 Task: Filter jobs by Chandigarh location.
Action: Mouse moved to (260, 78)
Screenshot: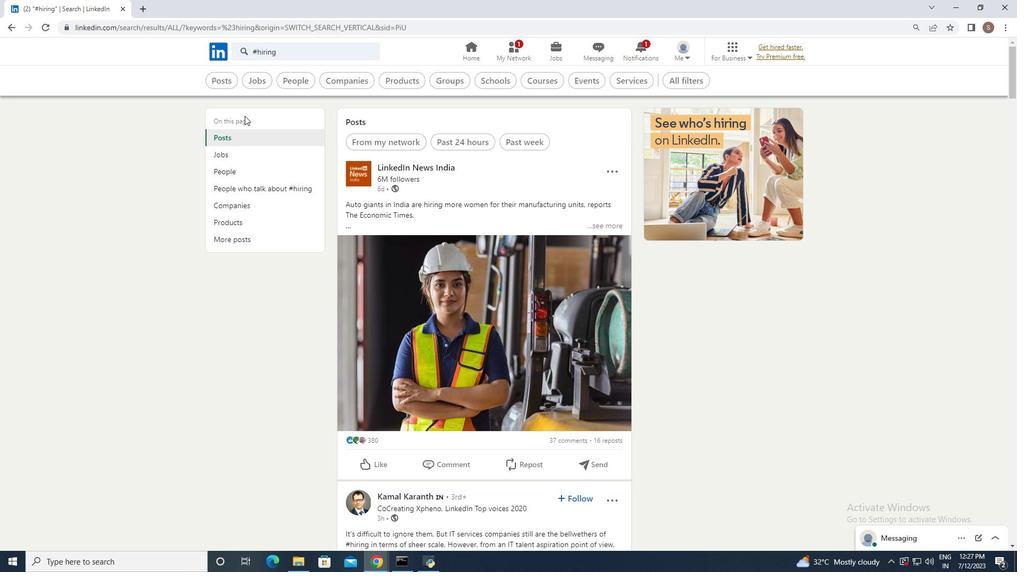 
Action: Mouse pressed left at (260, 78)
Screenshot: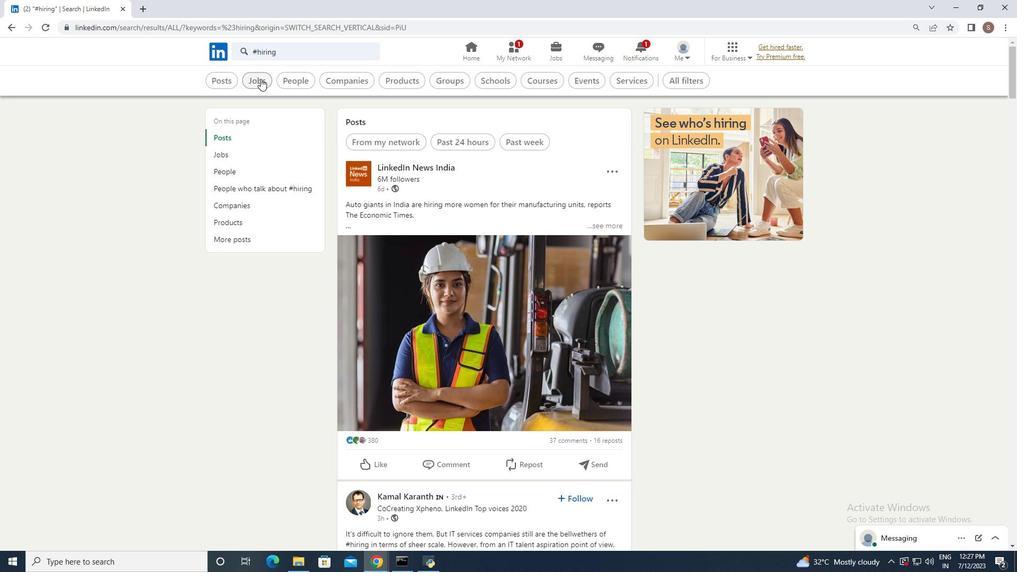 
Action: Mouse moved to (715, 84)
Screenshot: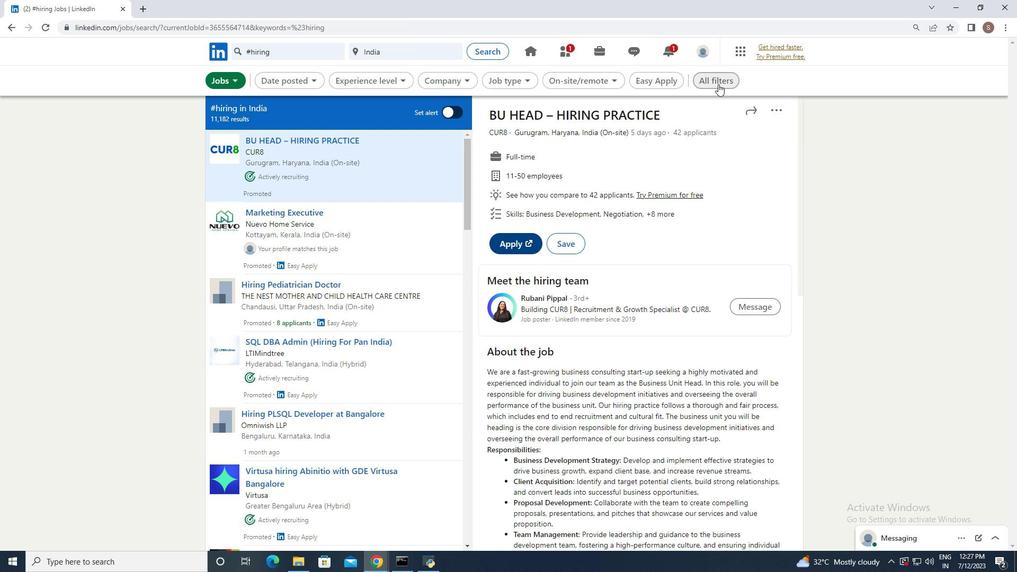 
Action: Mouse pressed left at (715, 84)
Screenshot: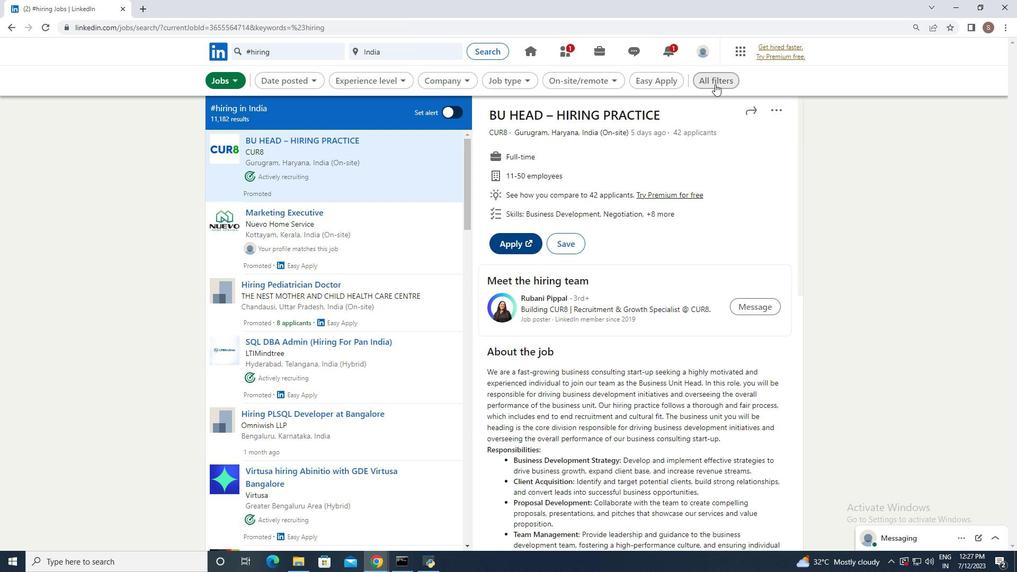 
Action: Mouse moved to (833, 348)
Screenshot: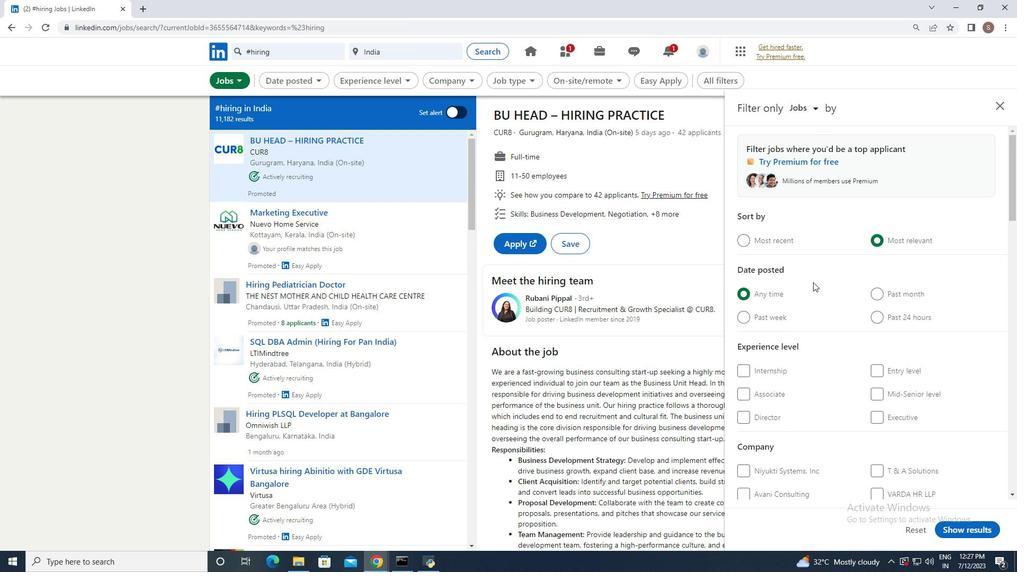 
Action: Mouse scrolled (833, 348) with delta (0, 0)
Screenshot: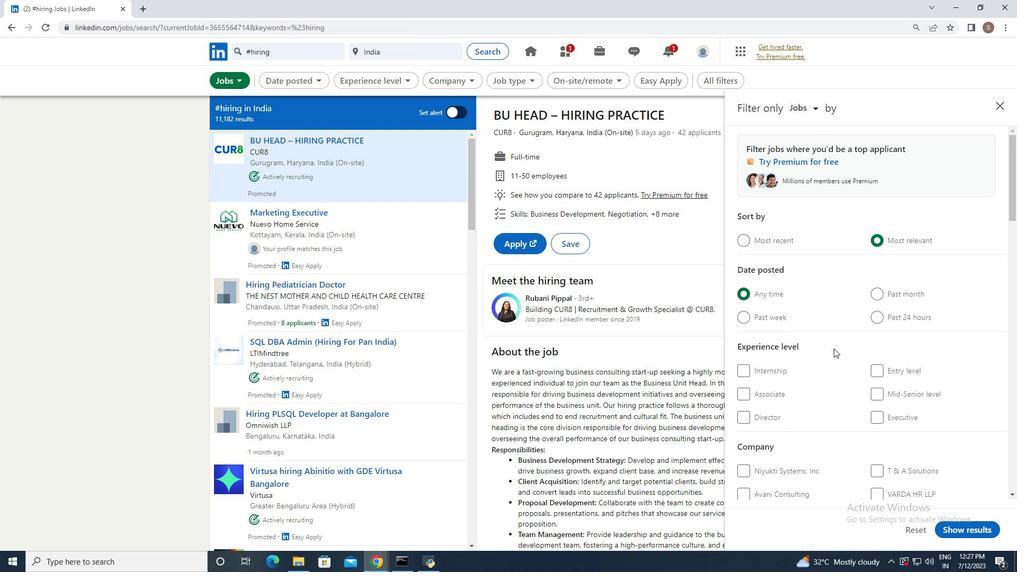 
Action: Mouse scrolled (833, 348) with delta (0, 0)
Screenshot: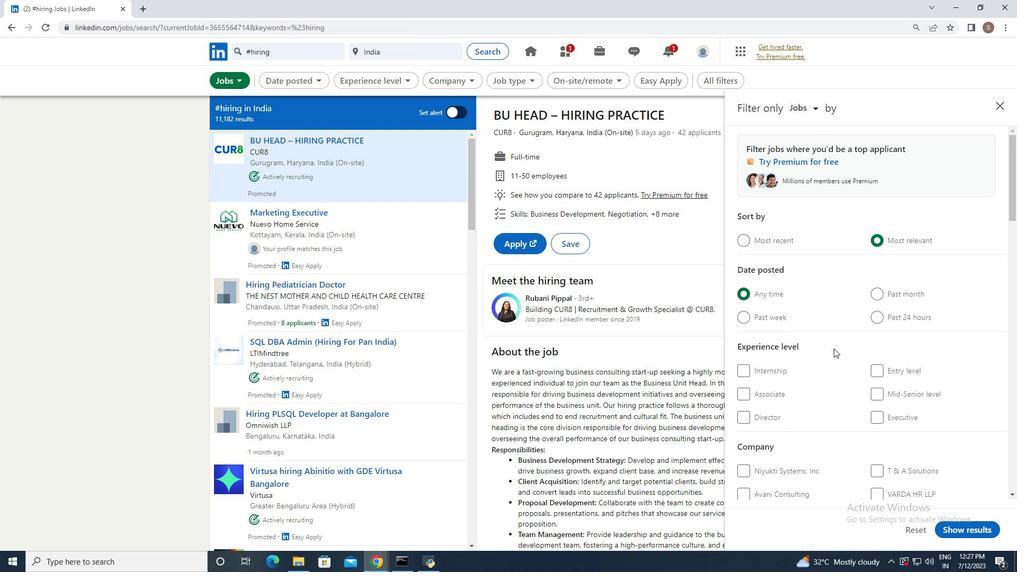 
Action: Mouse scrolled (833, 348) with delta (0, 0)
Screenshot: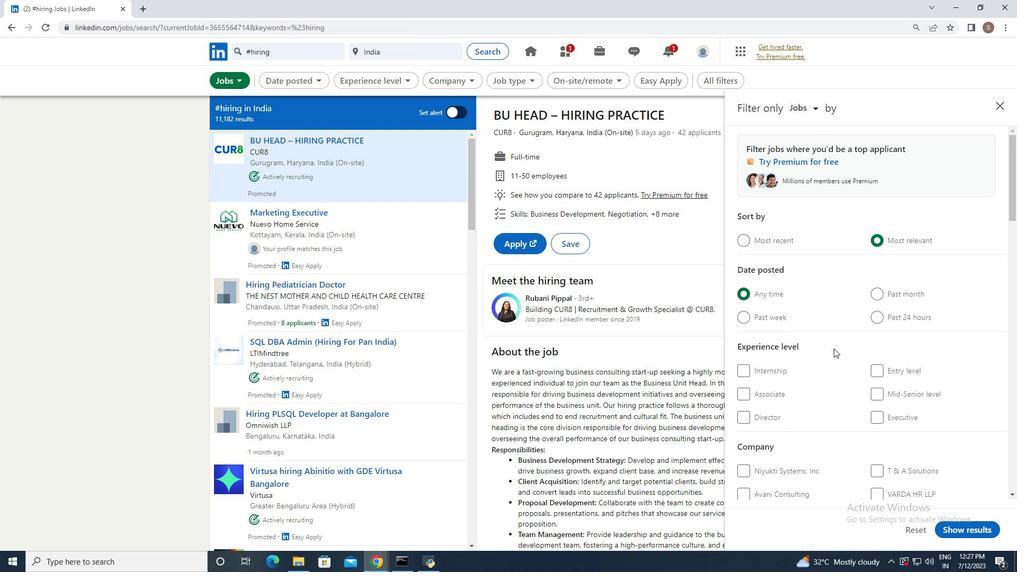 
Action: Mouse scrolled (833, 348) with delta (0, 0)
Screenshot: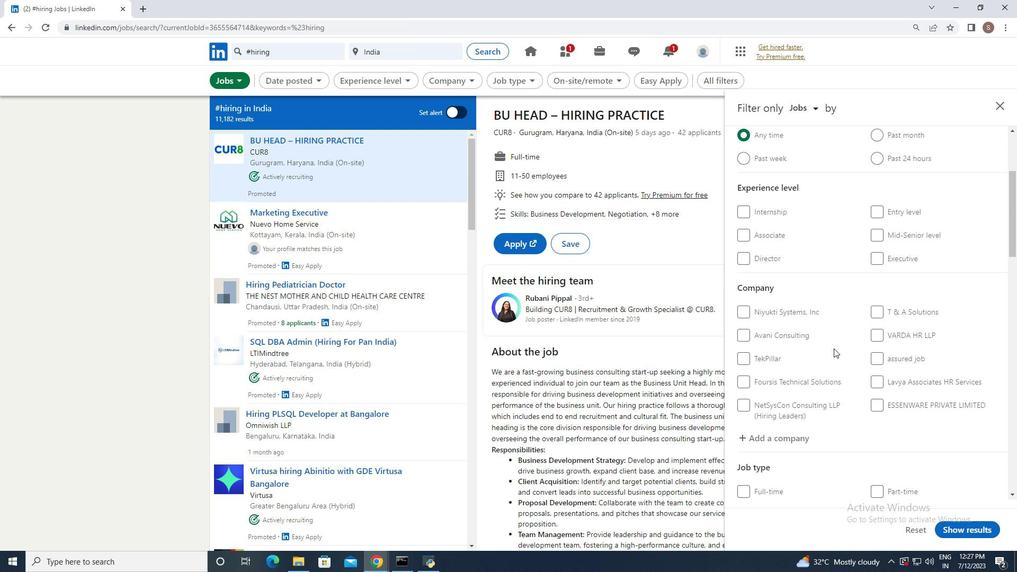 
Action: Mouse scrolled (833, 348) with delta (0, 0)
Screenshot: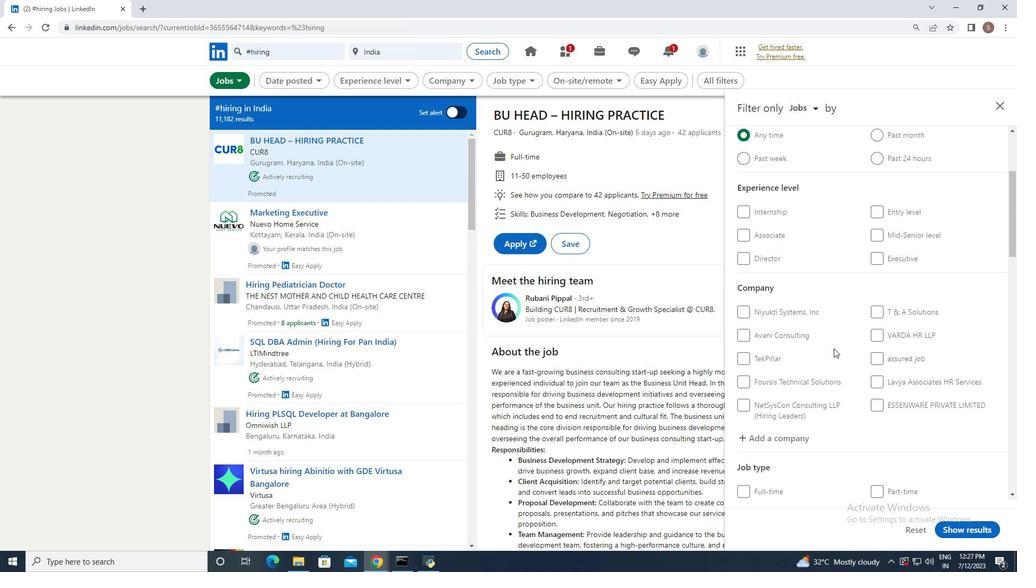 
Action: Mouse scrolled (833, 348) with delta (0, 0)
Screenshot: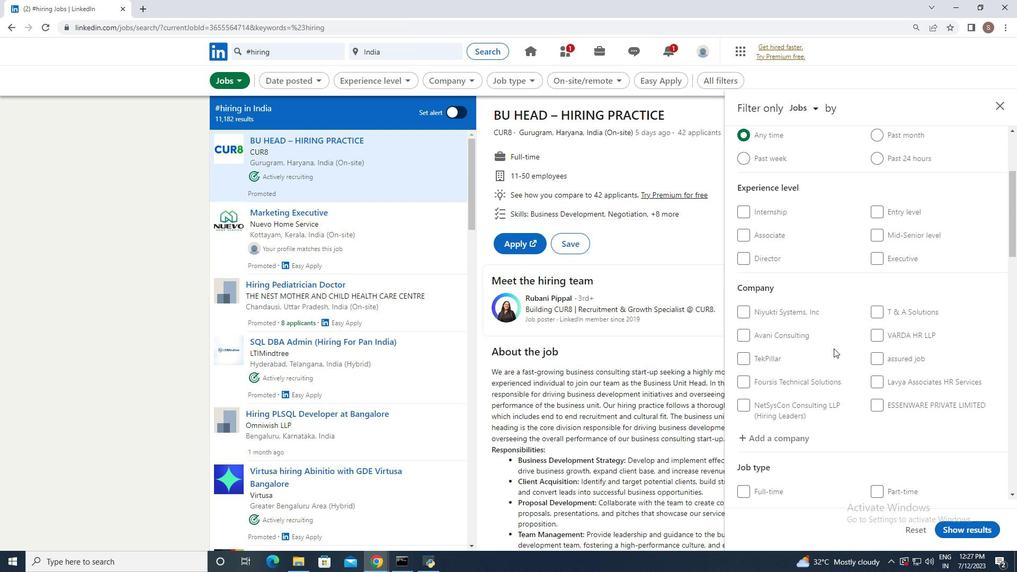 
Action: Mouse scrolled (833, 348) with delta (0, 0)
Screenshot: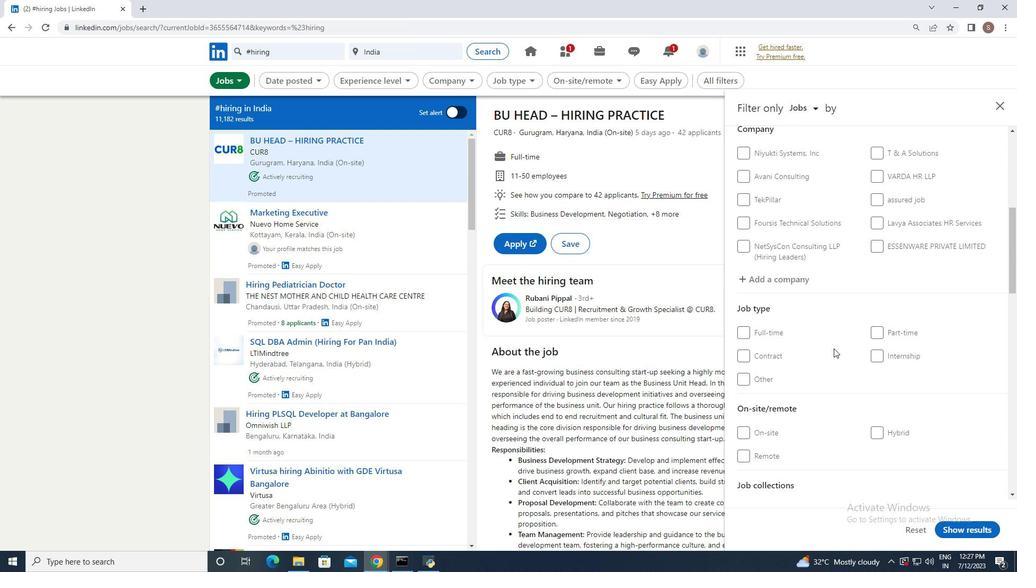 
Action: Mouse scrolled (833, 348) with delta (0, 0)
Screenshot: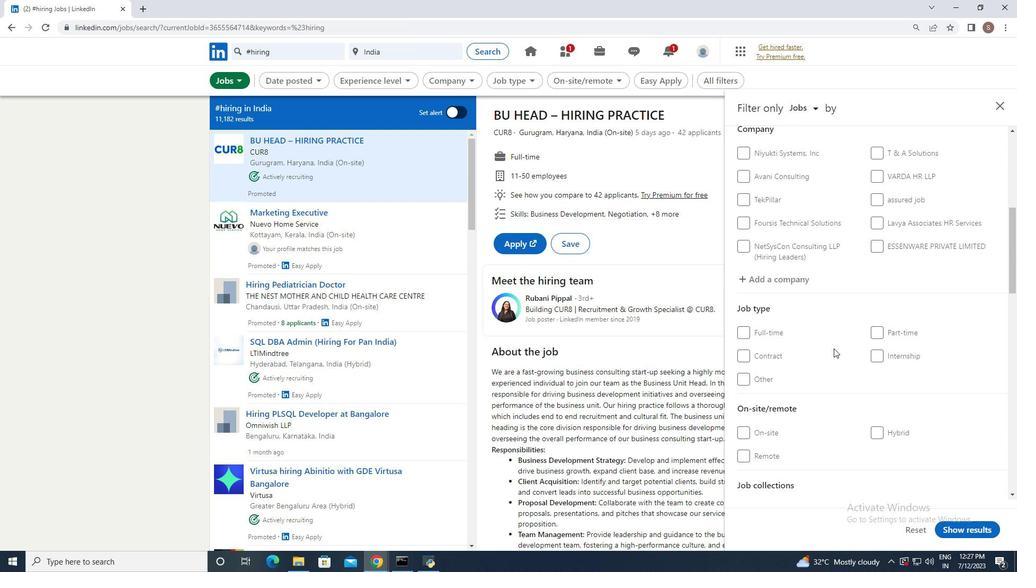 
Action: Mouse scrolled (833, 348) with delta (0, 0)
Screenshot: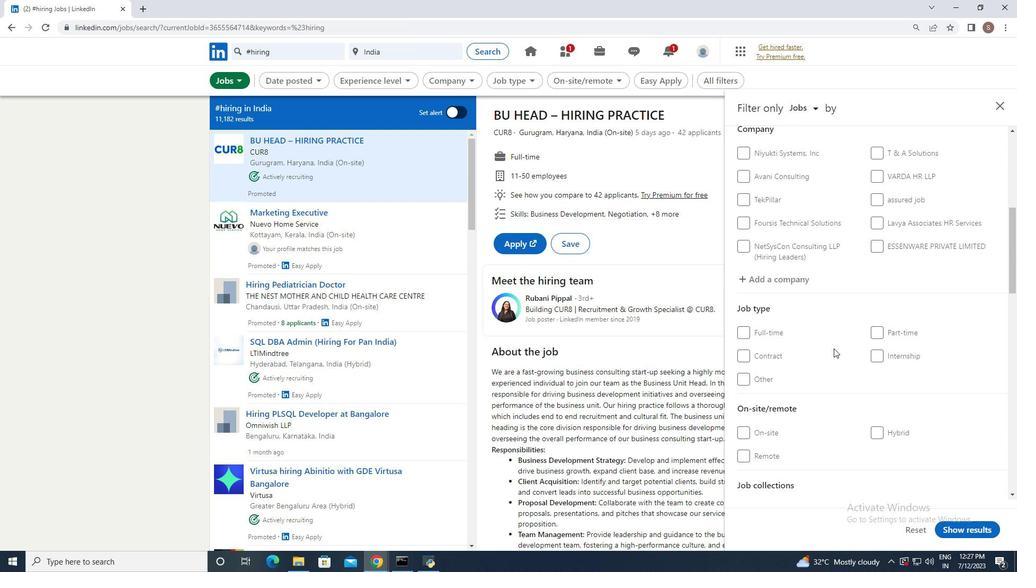 
Action: Mouse scrolled (833, 348) with delta (0, 0)
Screenshot: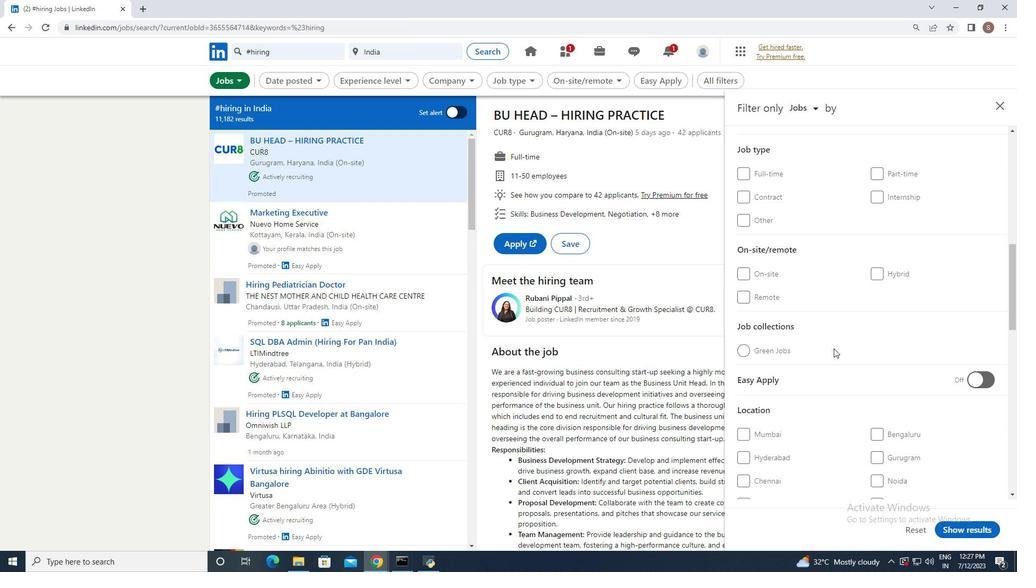 
Action: Mouse scrolled (833, 348) with delta (0, 0)
Screenshot: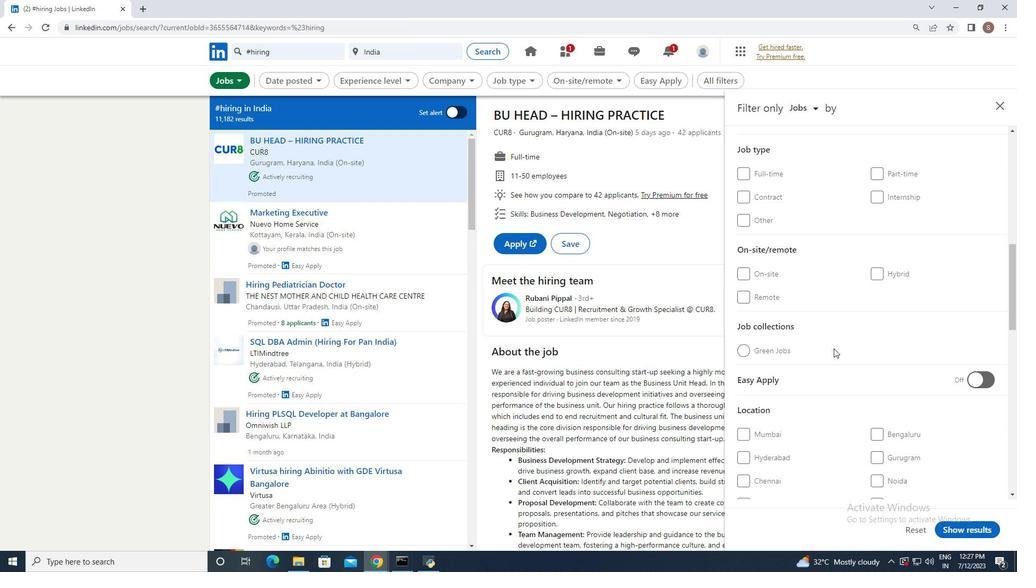 
Action: Mouse scrolled (833, 348) with delta (0, 0)
Screenshot: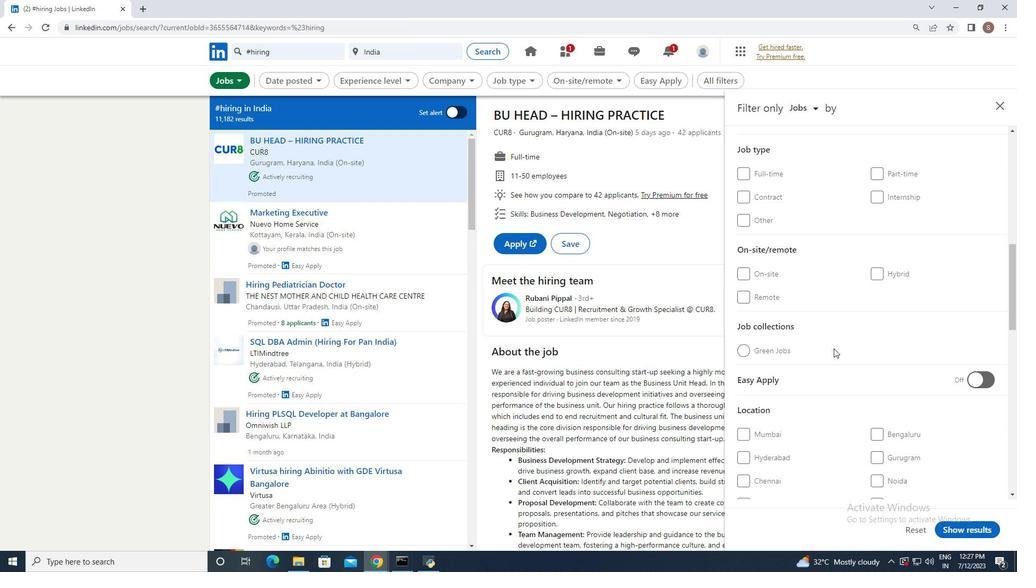 
Action: Mouse moved to (744, 369)
Screenshot: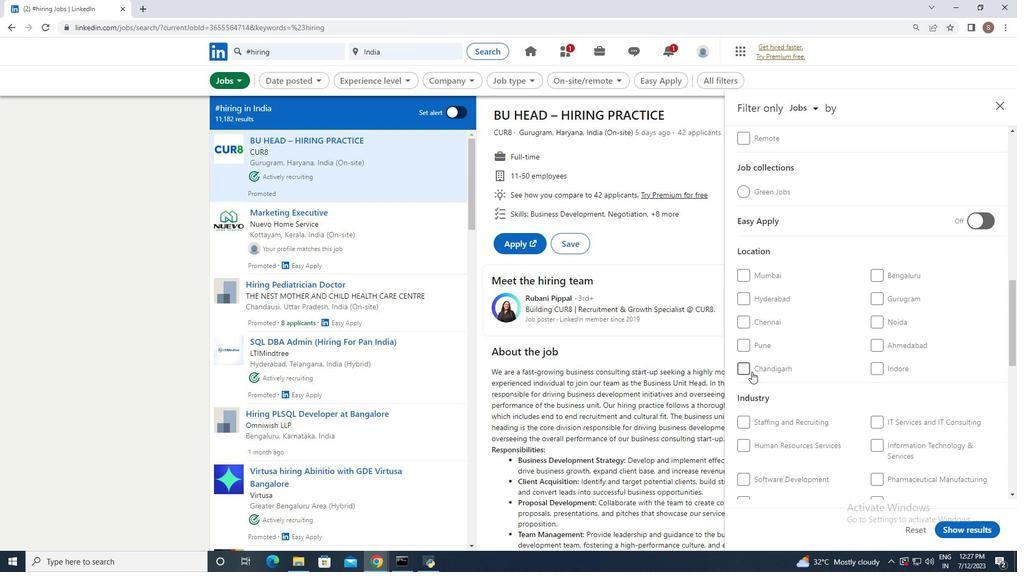 
Action: Mouse pressed left at (744, 369)
Screenshot: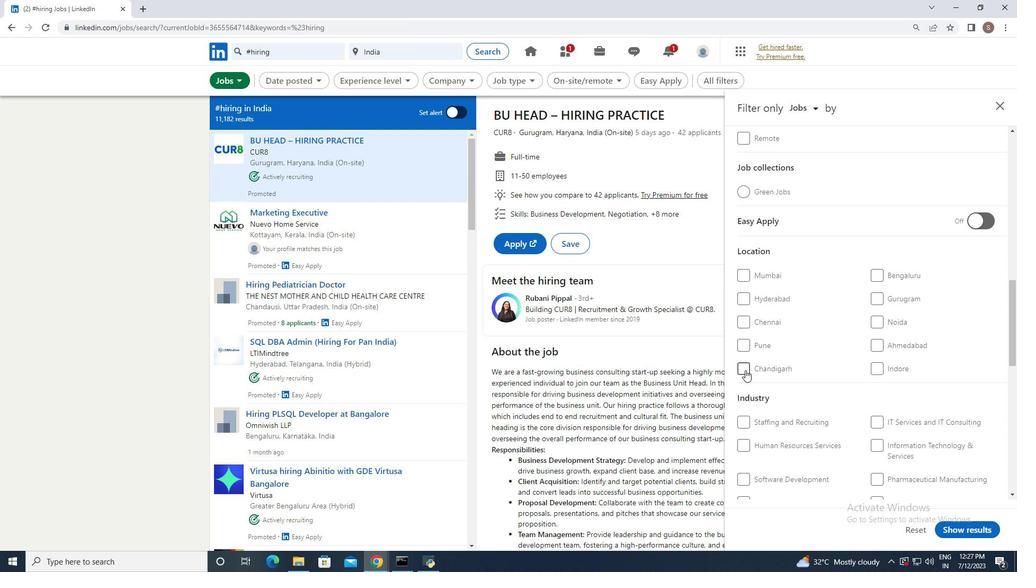 
Action: Mouse moved to (940, 530)
Screenshot: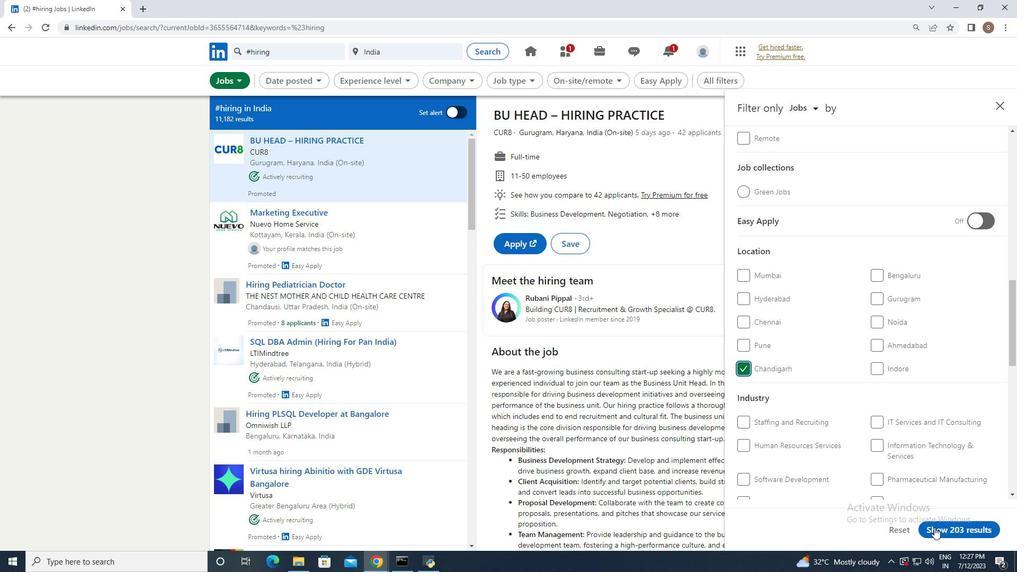 
Action: Mouse pressed left at (940, 530)
Screenshot: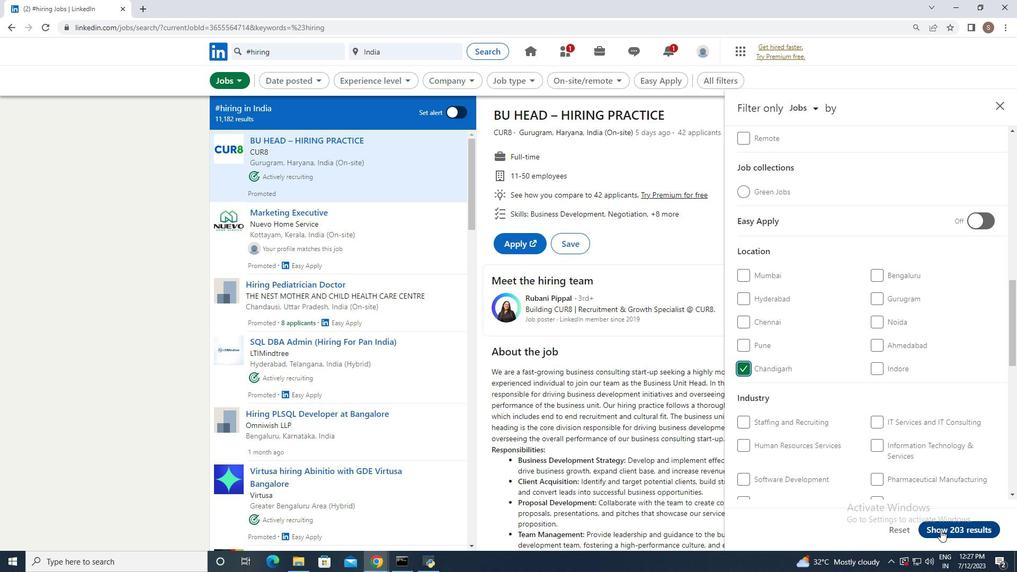 
Action: Mouse moved to (941, 525)
Screenshot: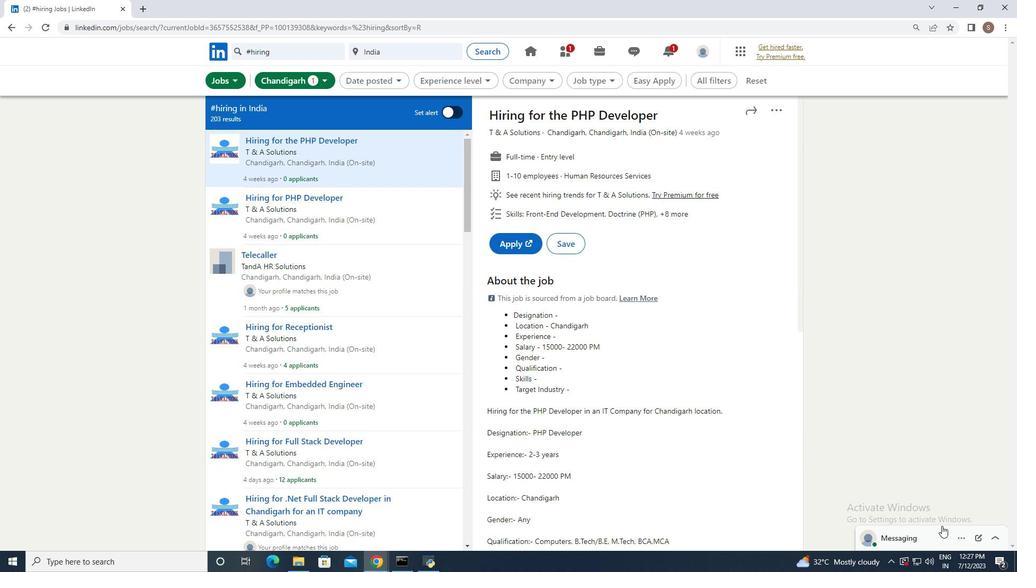 
